 Task: Upload resume.
Action: Mouse moved to (865, 82)
Screenshot: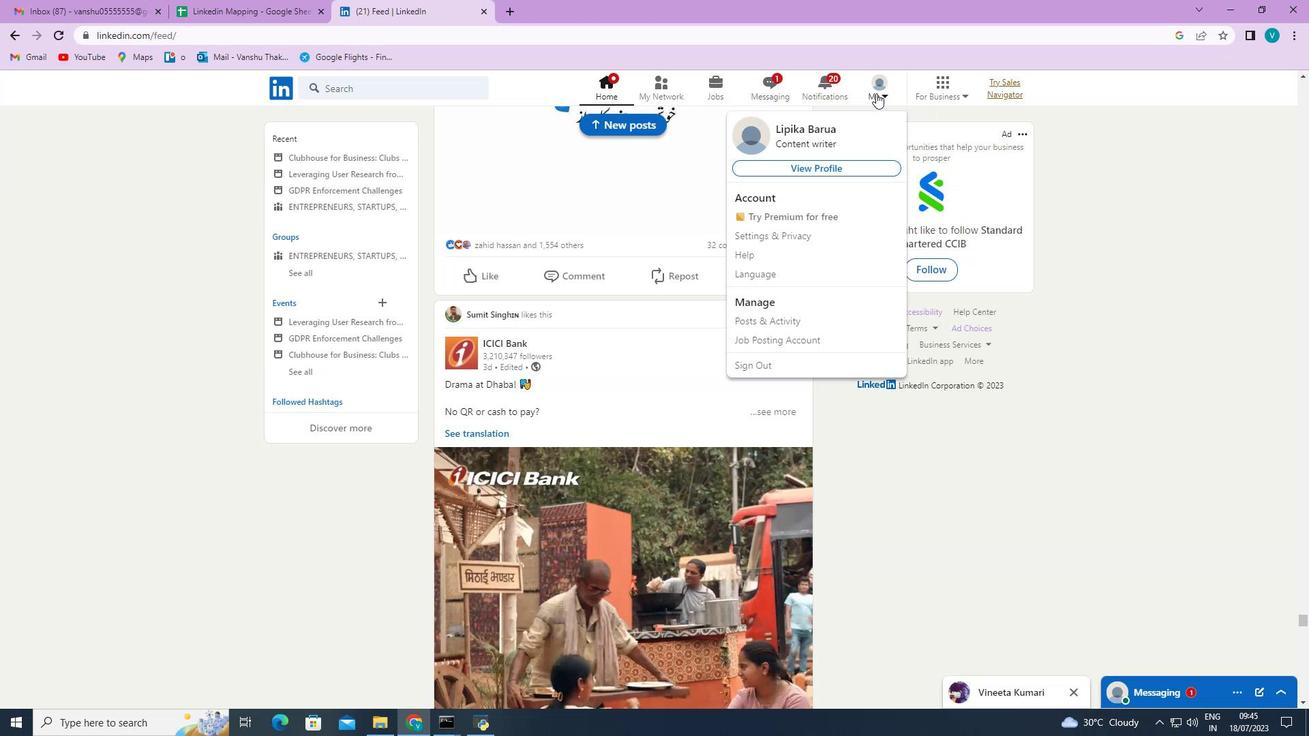 
Action: Mouse pressed left at (865, 82)
Screenshot: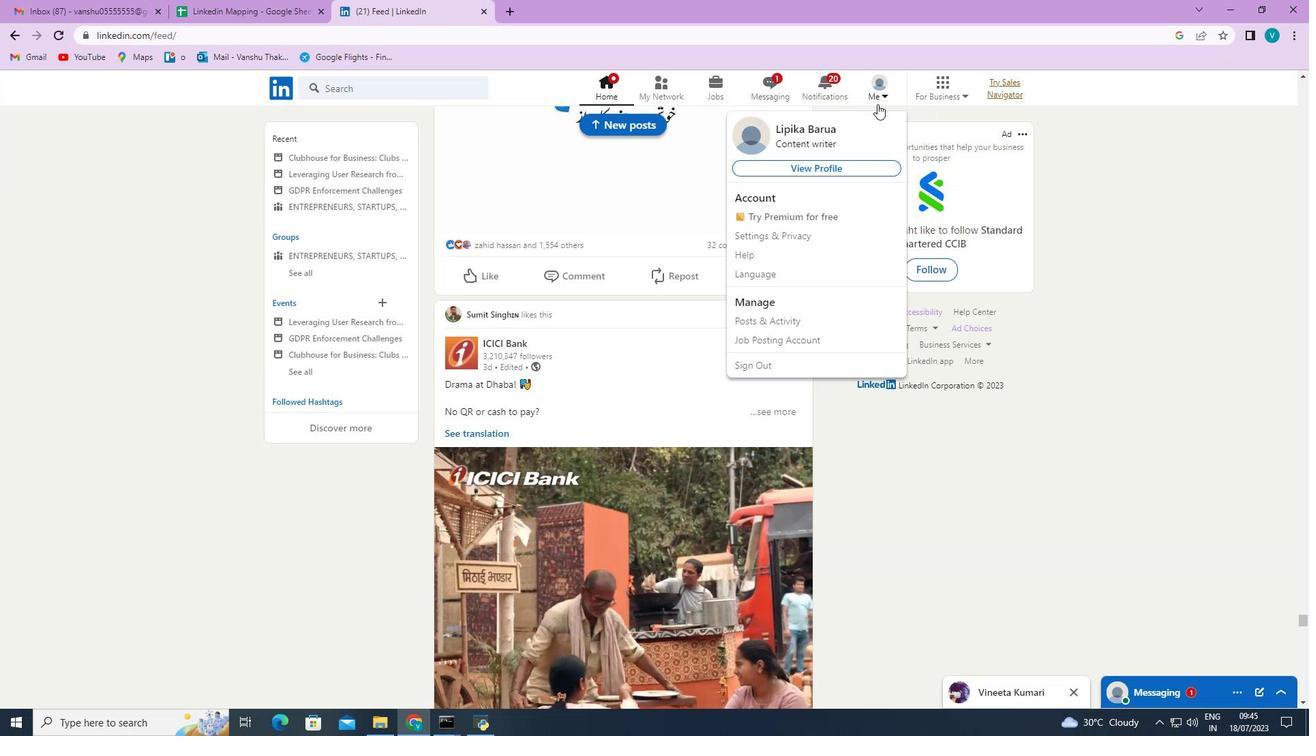 
Action: Mouse moved to (860, 161)
Screenshot: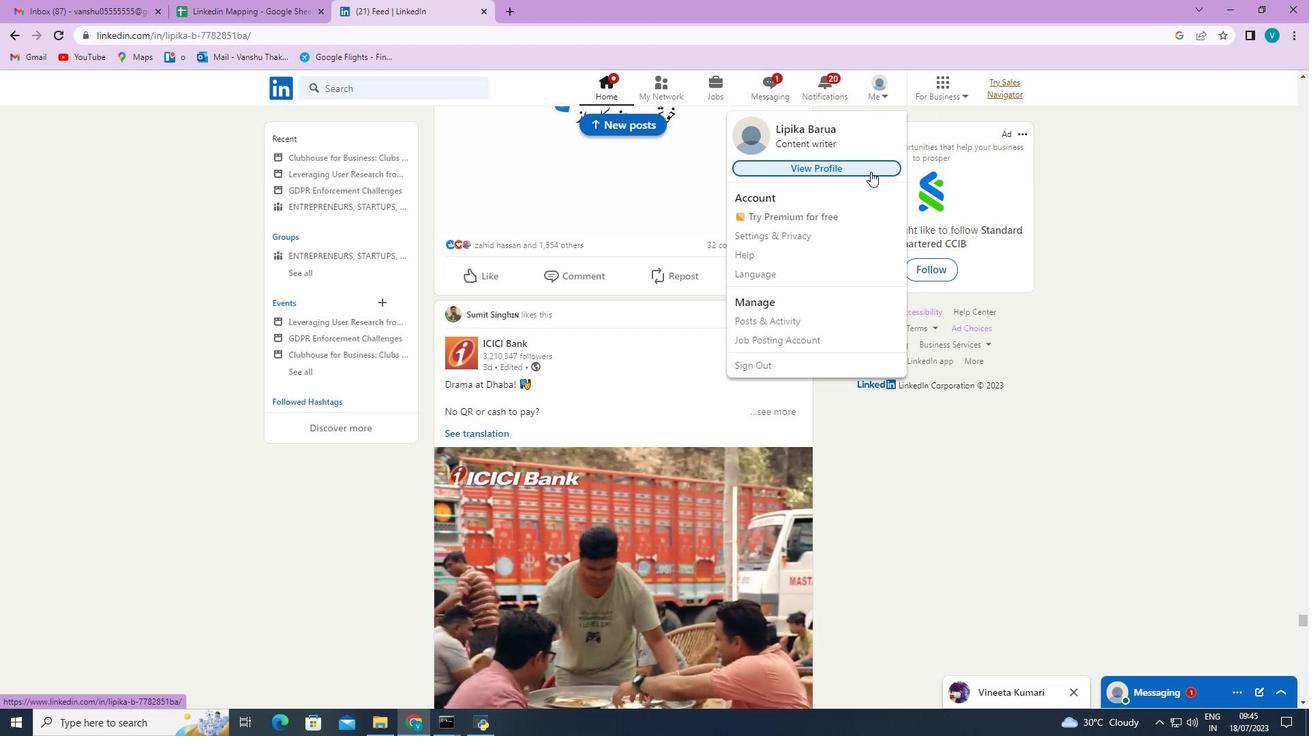 
Action: Mouse pressed left at (860, 161)
Screenshot: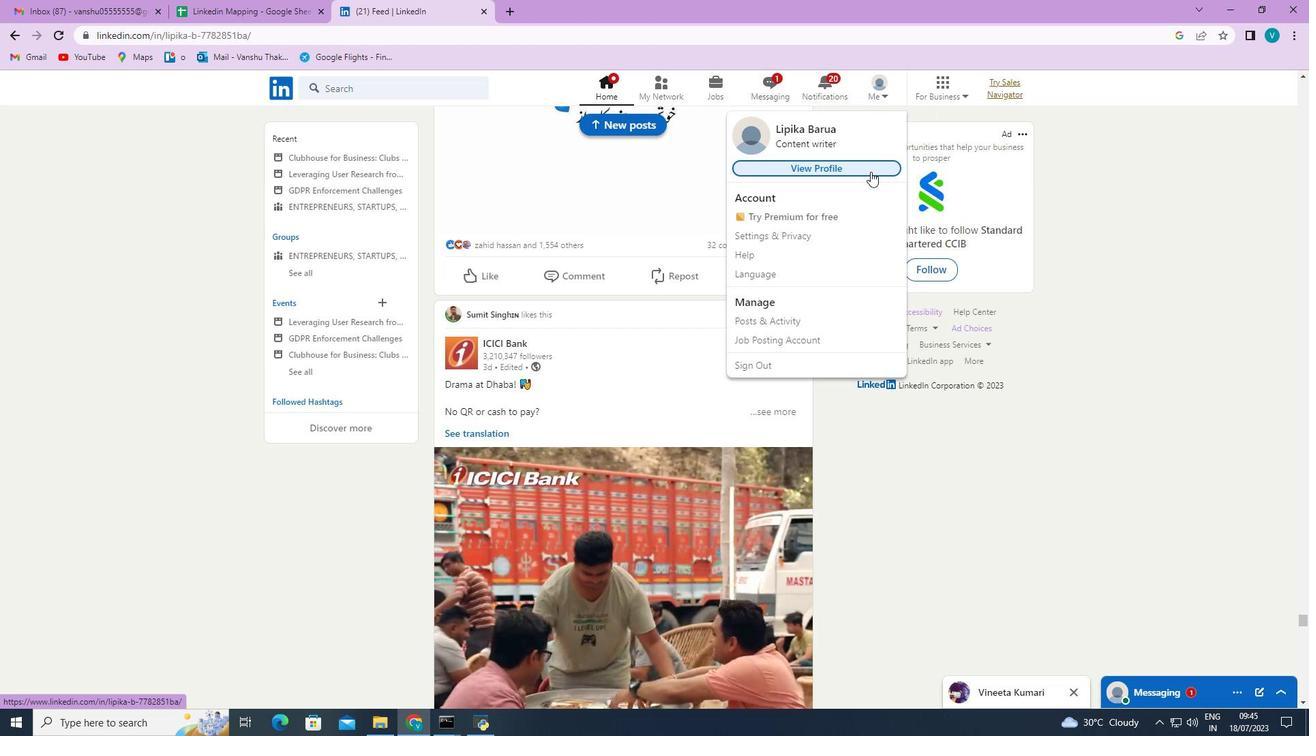 
Action: Mouse moved to (498, 426)
Screenshot: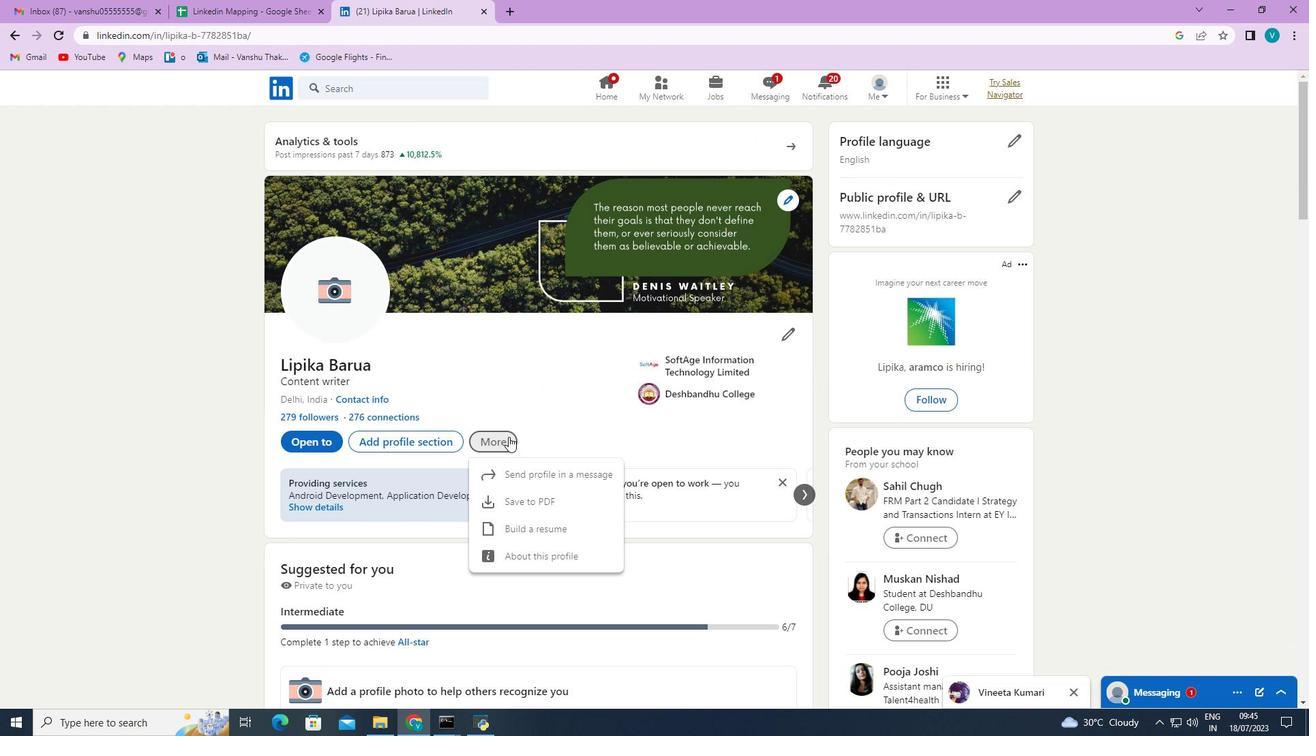 
Action: Mouse pressed left at (498, 426)
Screenshot: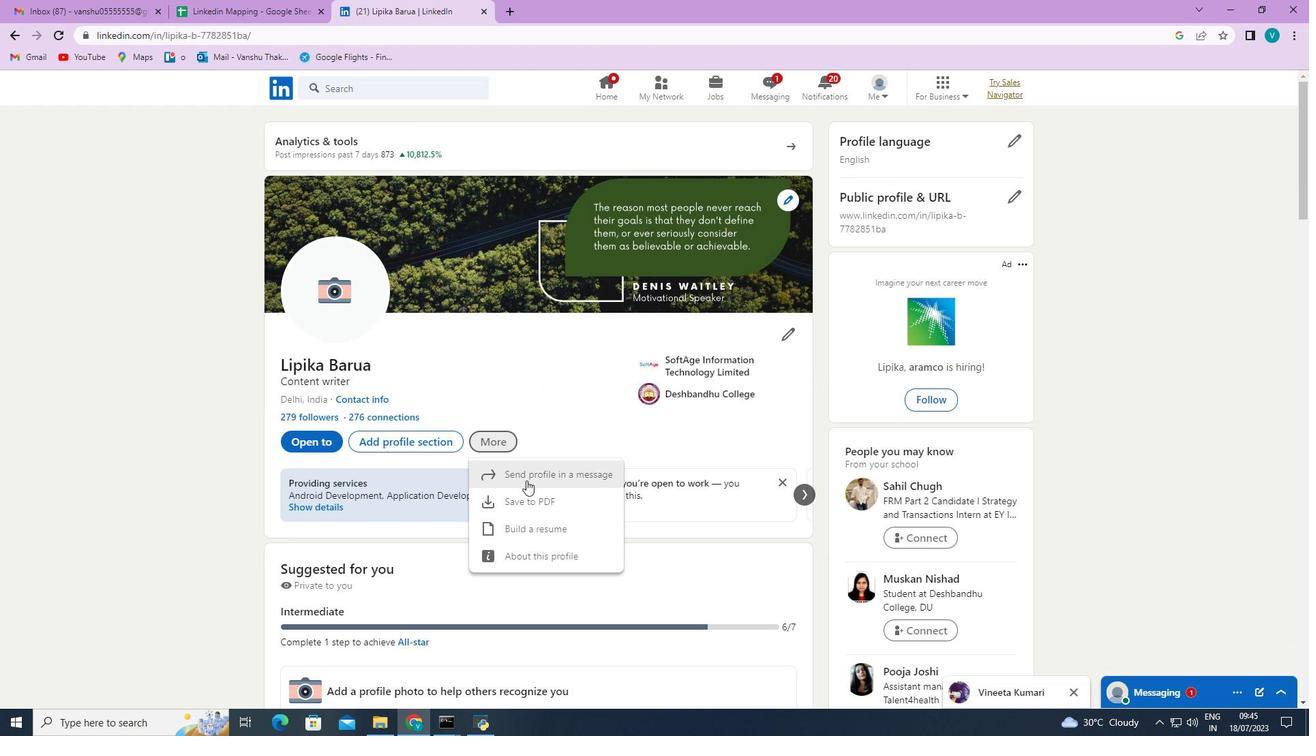 
Action: Mouse moved to (532, 518)
Screenshot: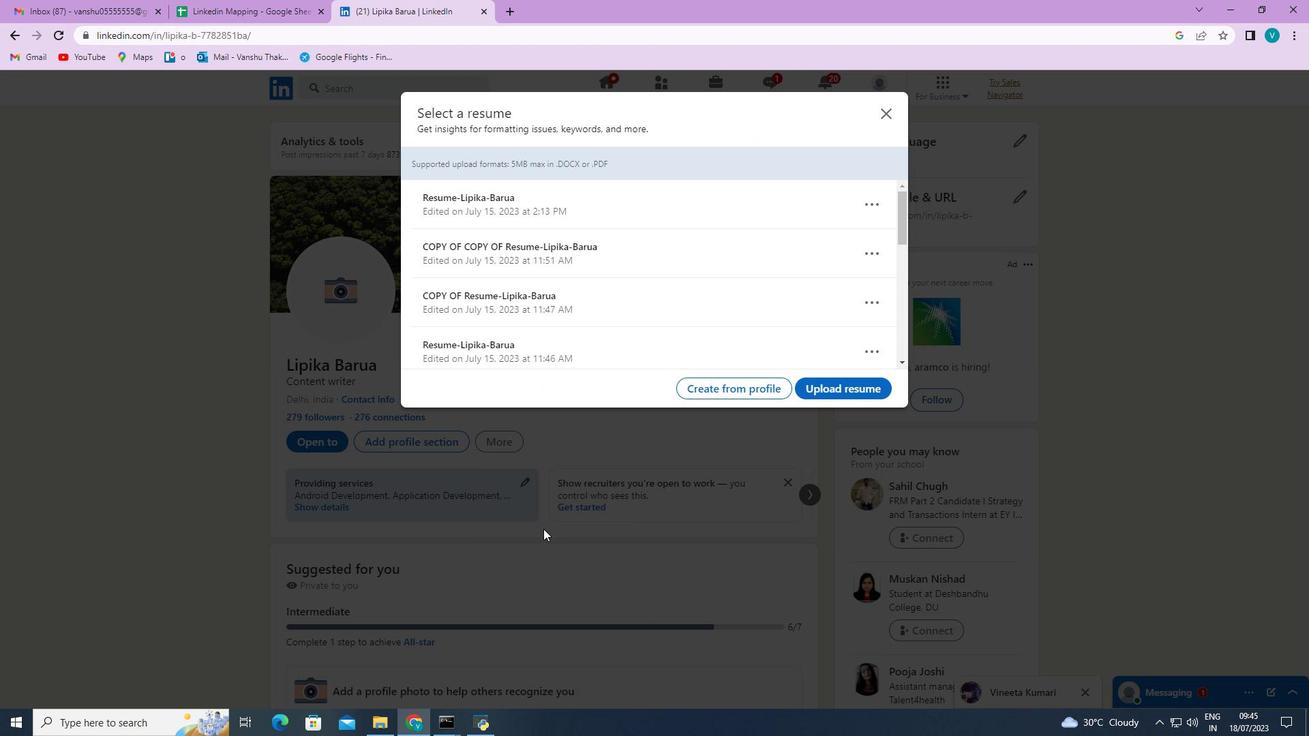 
Action: Mouse pressed left at (532, 518)
Screenshot: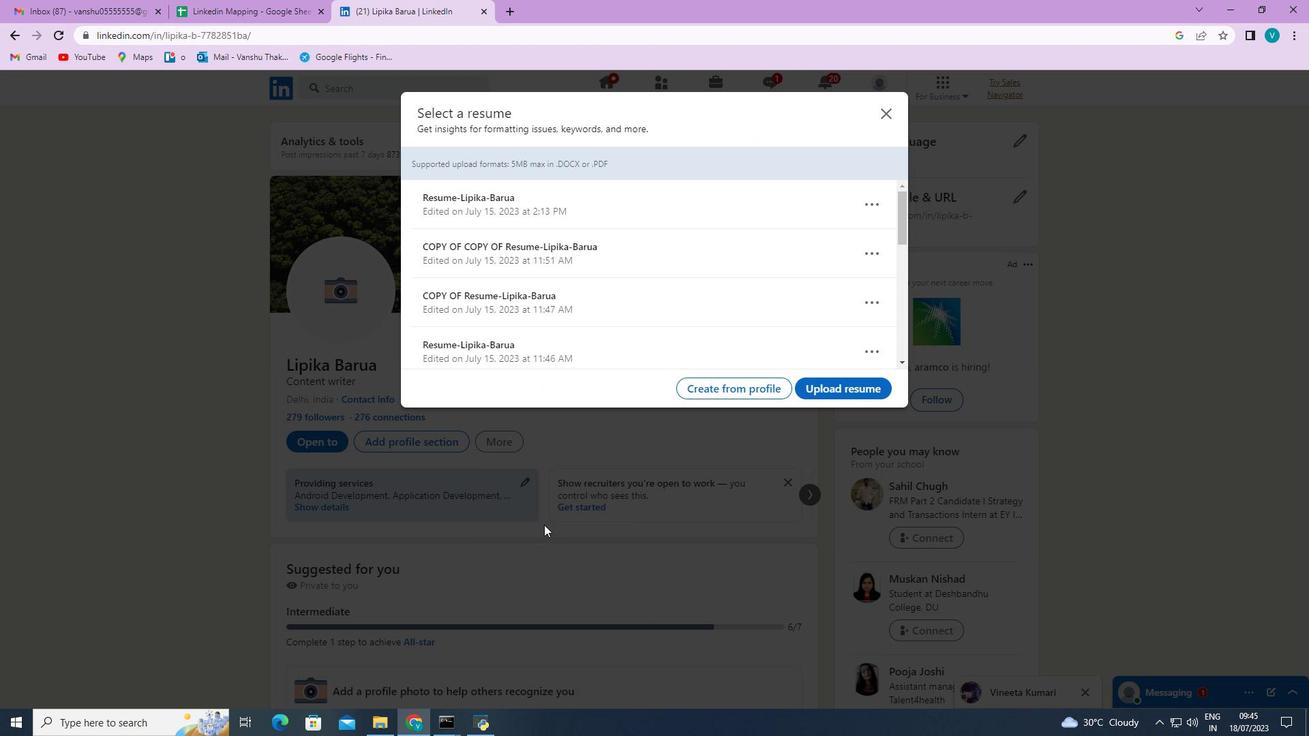
Action: Mouse moved to (829, 381)
Screenshot: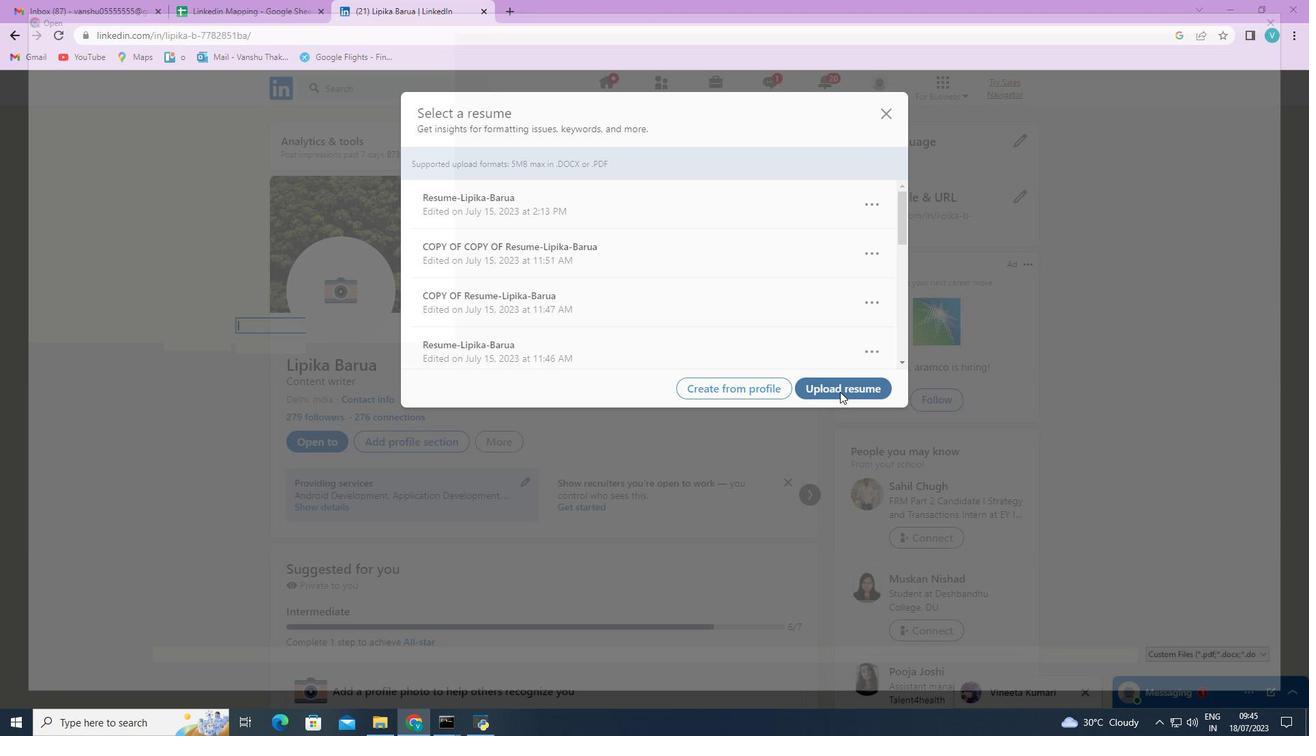
Action: Mouse pressed left at (829, 381)
Screenshot: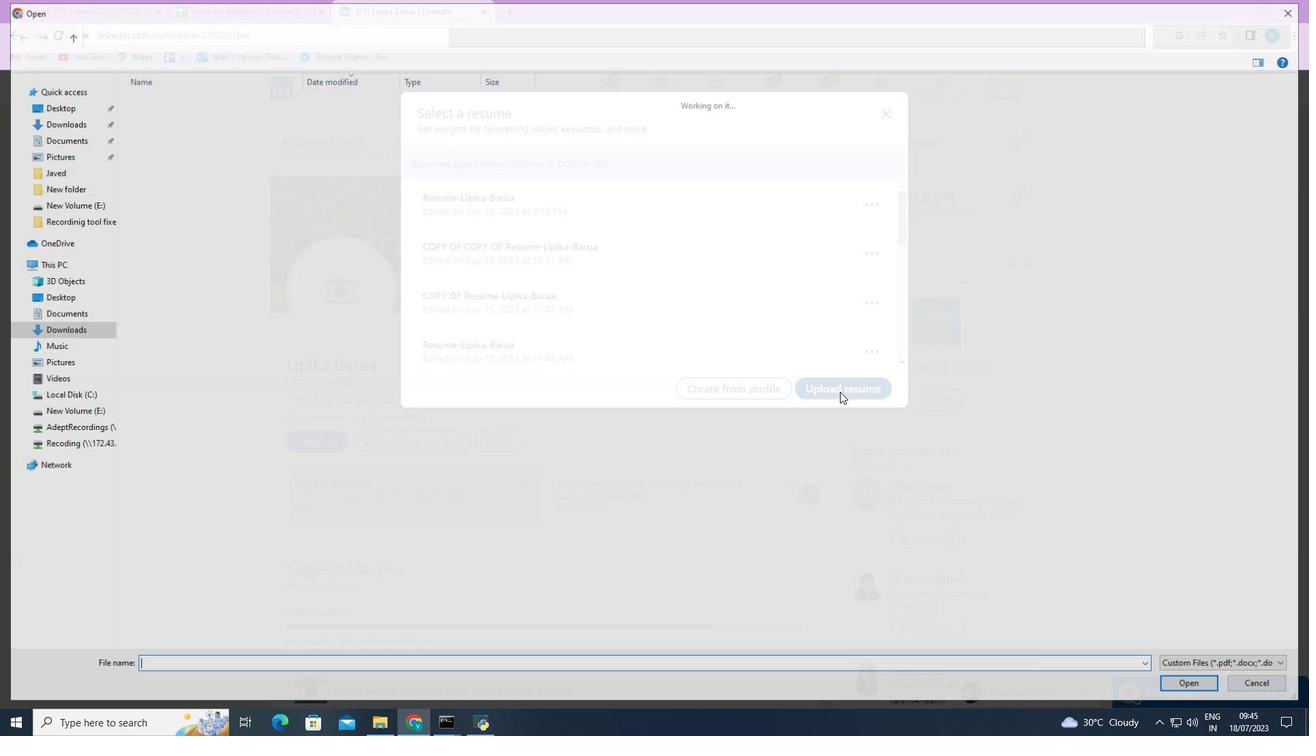 
Action: Mouse moved to (180, 111)
Screenshot: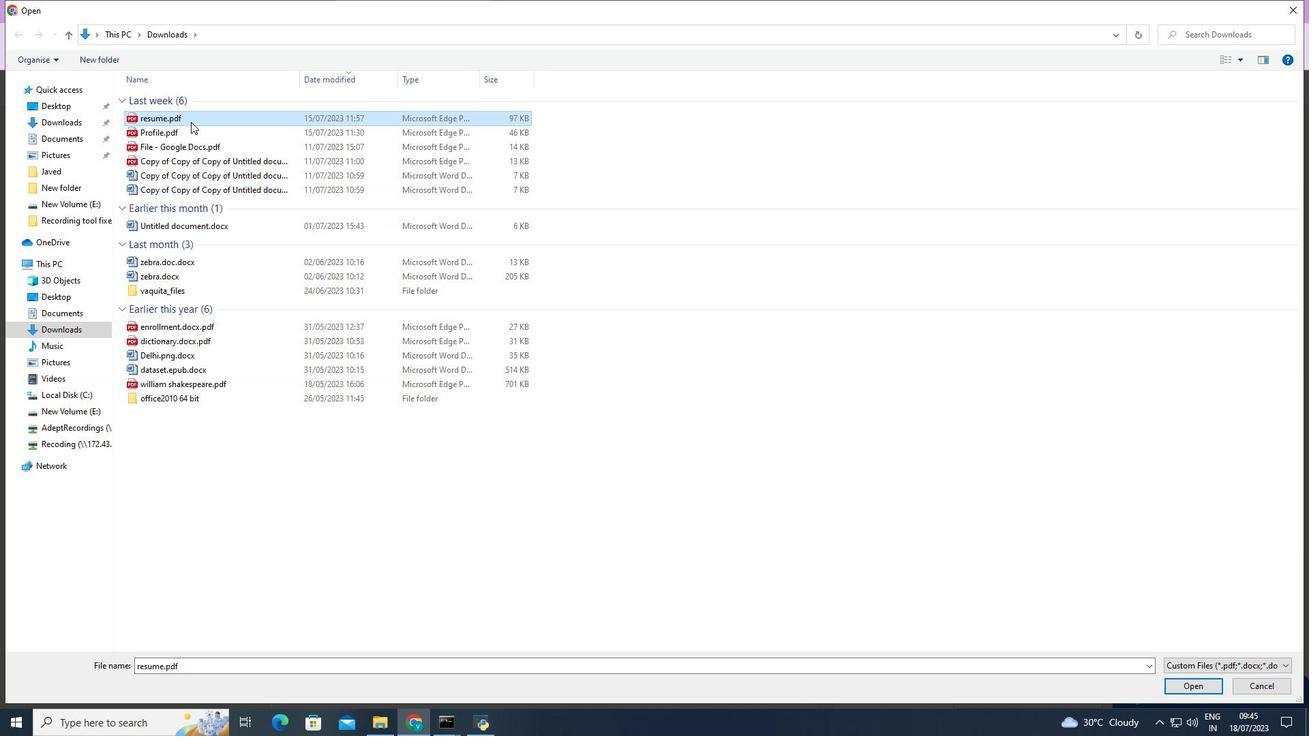 
Action: Mouse pressed left at (180, 111)
Screenshot: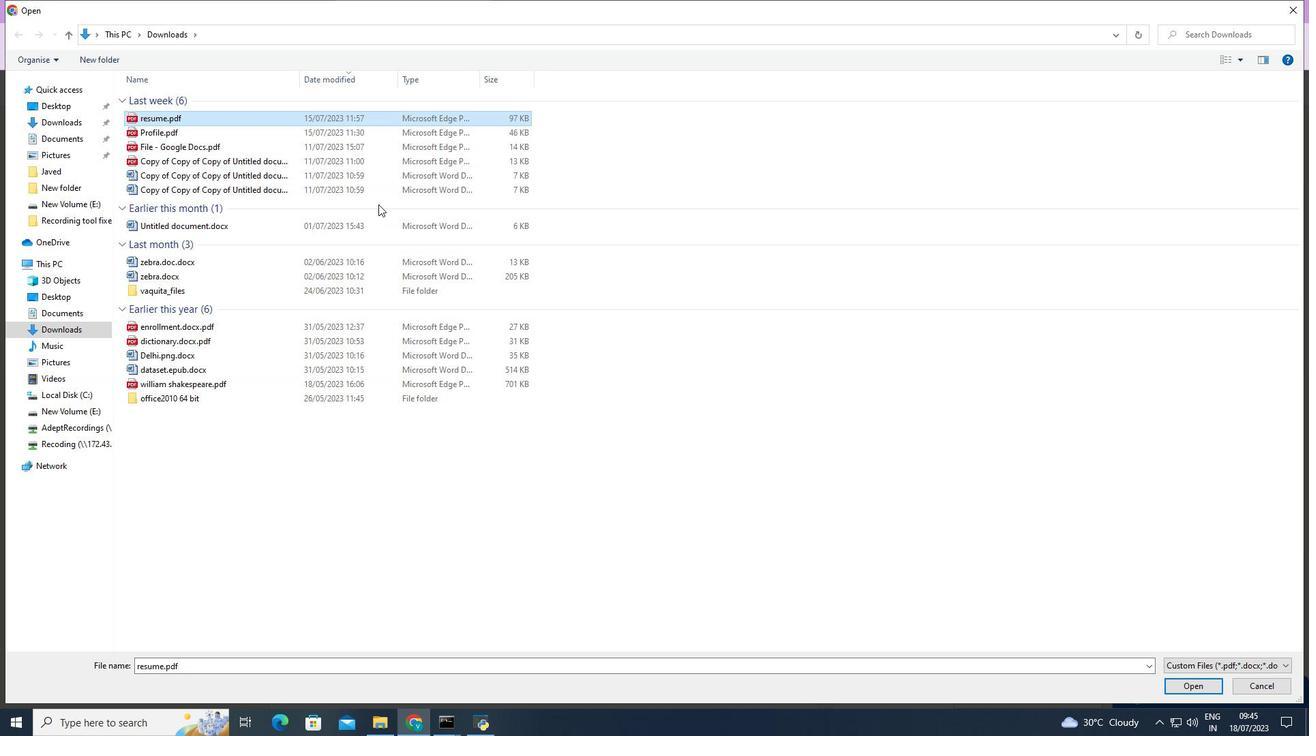 
Action: Mouse moved to (1180, 675)
Screenshot: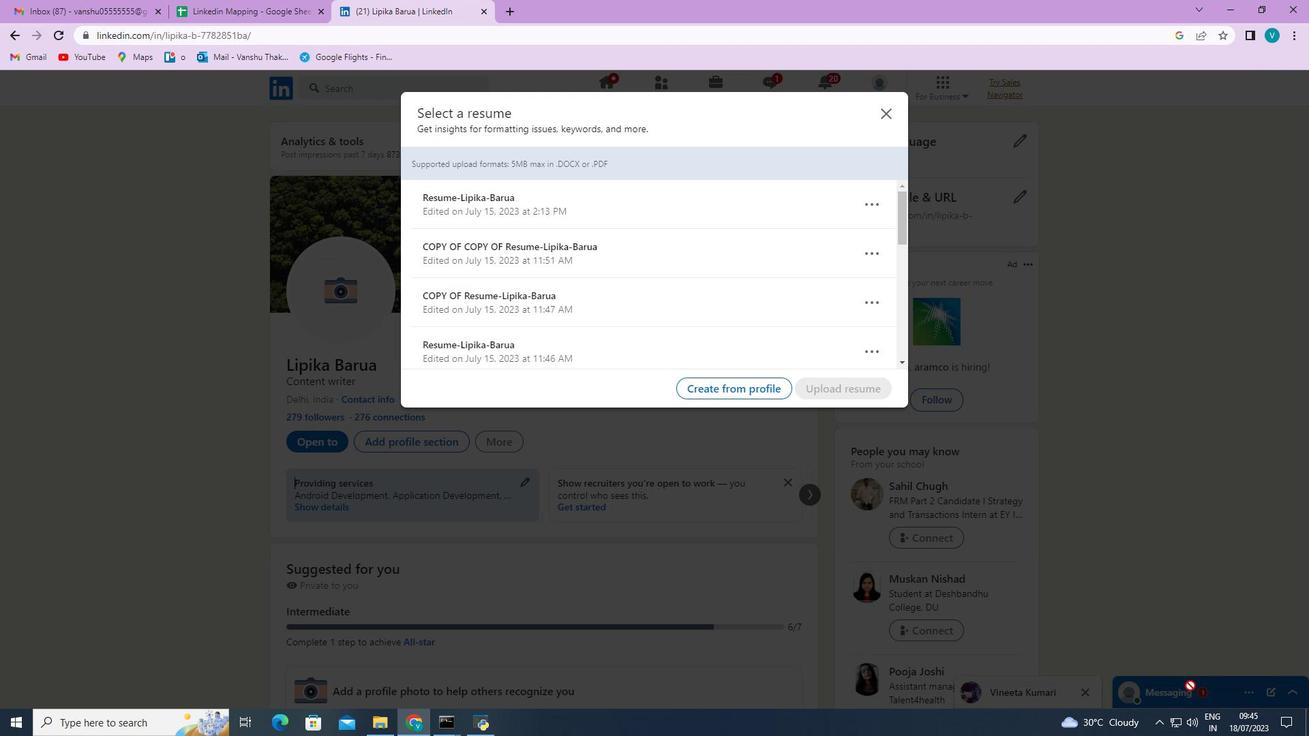 
Action: Mouse pressed left at (1180, 675)
Screenshot: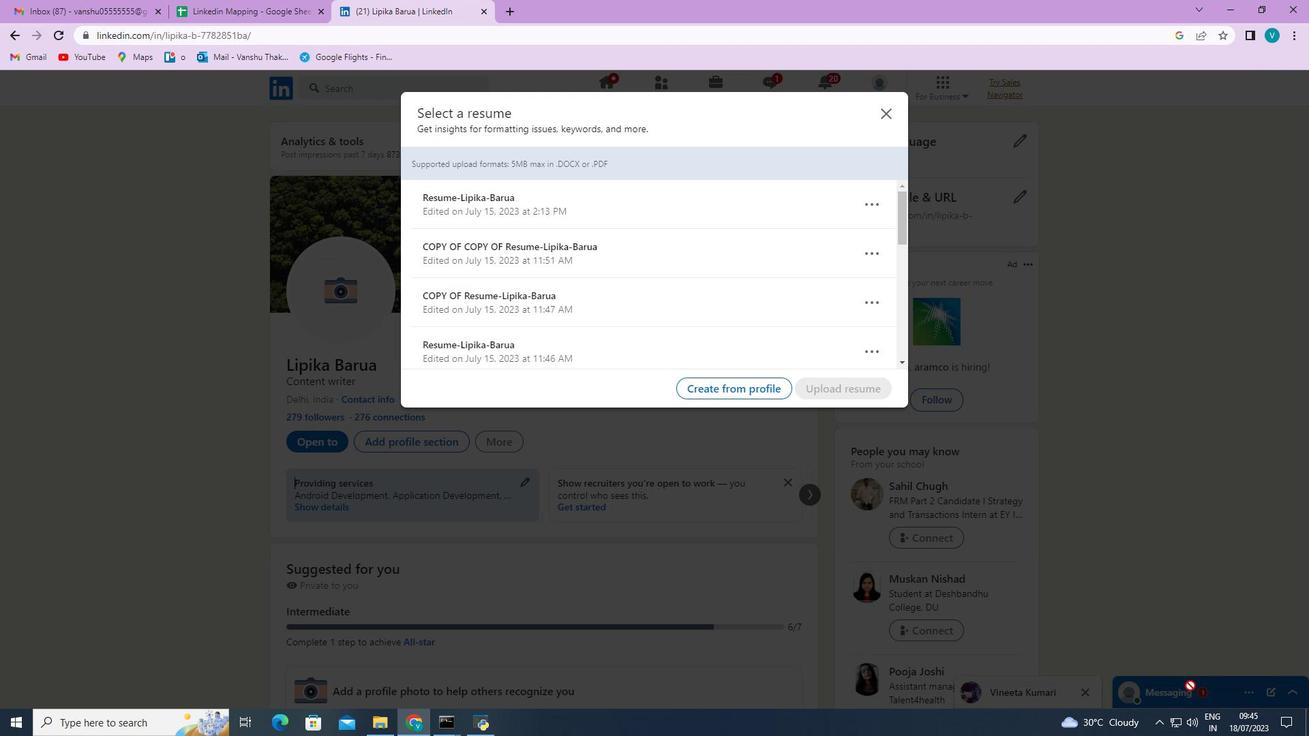 
Action: Mouse moved to (1103, 409)
Screenshot: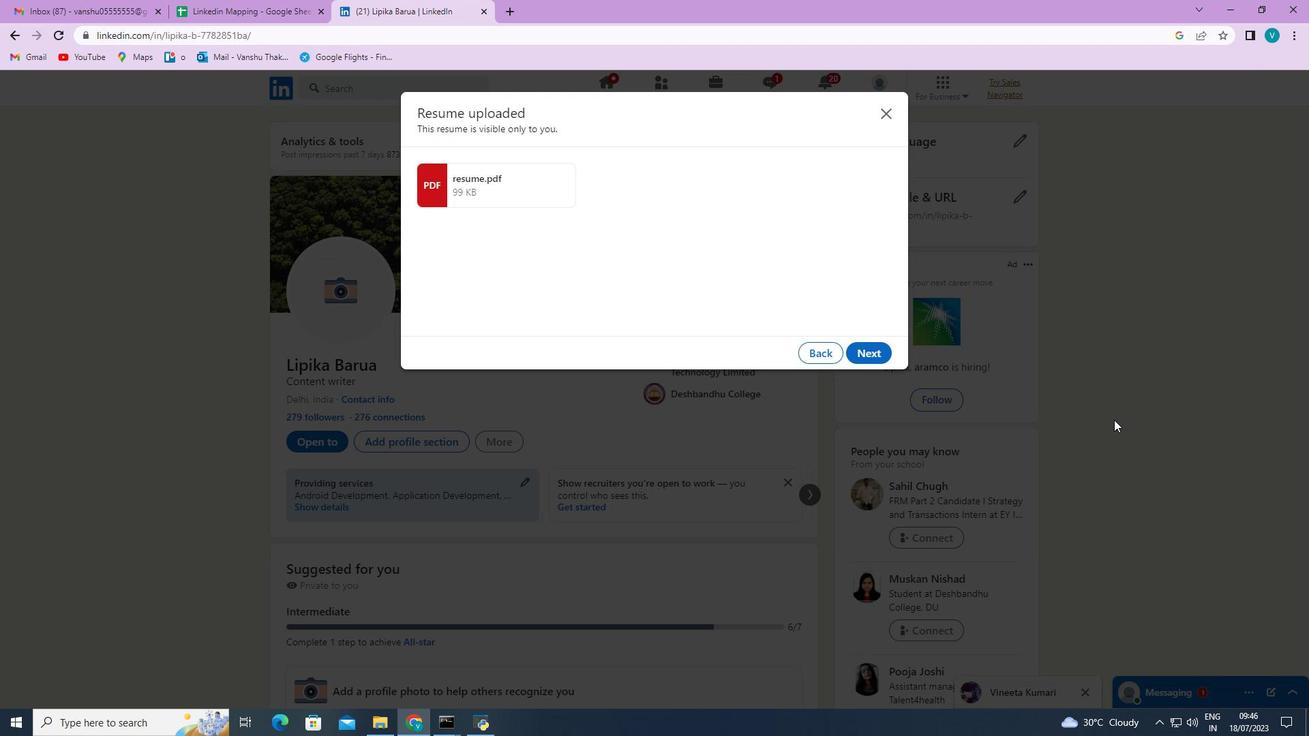 
